 Task: Add an event with the title Webinar: Introduction to Influencer Marketing Strategies for Business Growth, date '2024/03/23', time 8:00 AM to 10:00 AMand add a description: A product launch event is an exciting occasion where a new product is introduced to the market. It brings together stakeholders, industry experts, media personnel, and potential customers to showcase the product's features, benefits, and unique selling points. Select event color  Basil . Add location for the event as: 654 Prinsengracht, Amsterdam, Netherlands, logged in from the account softage.5@softage.netand send the event invitation to softage.2@softage.net and softage.3@softage.net. Set a reminder for the event Every weekday(Monday to Friday)
Action: Mouse moved to (38, 112)
Screenshot: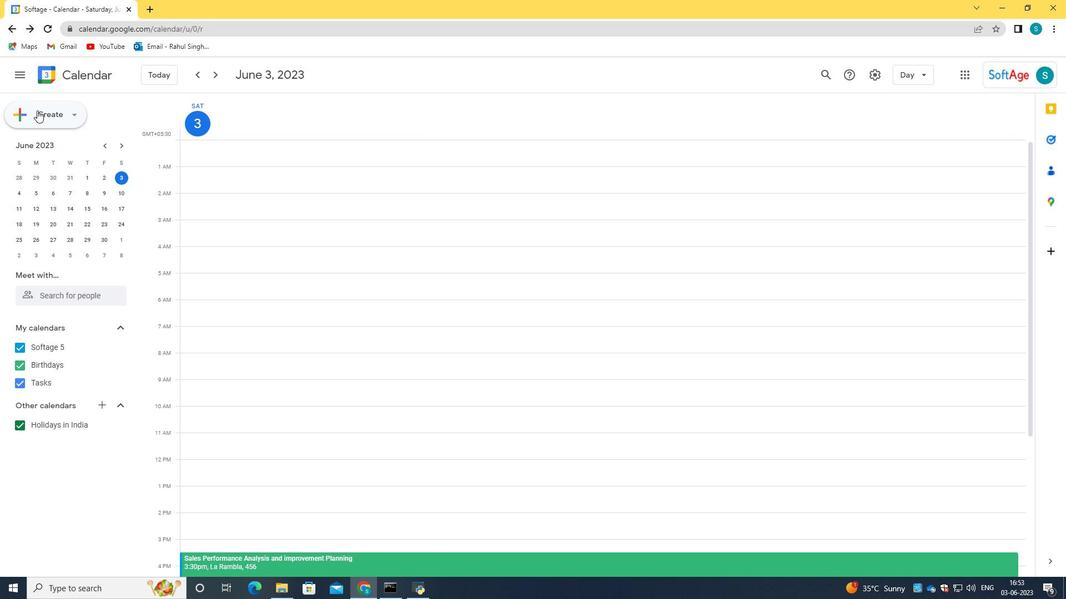 
Action: Mouse pressed left at (38, 112)
Screenshot: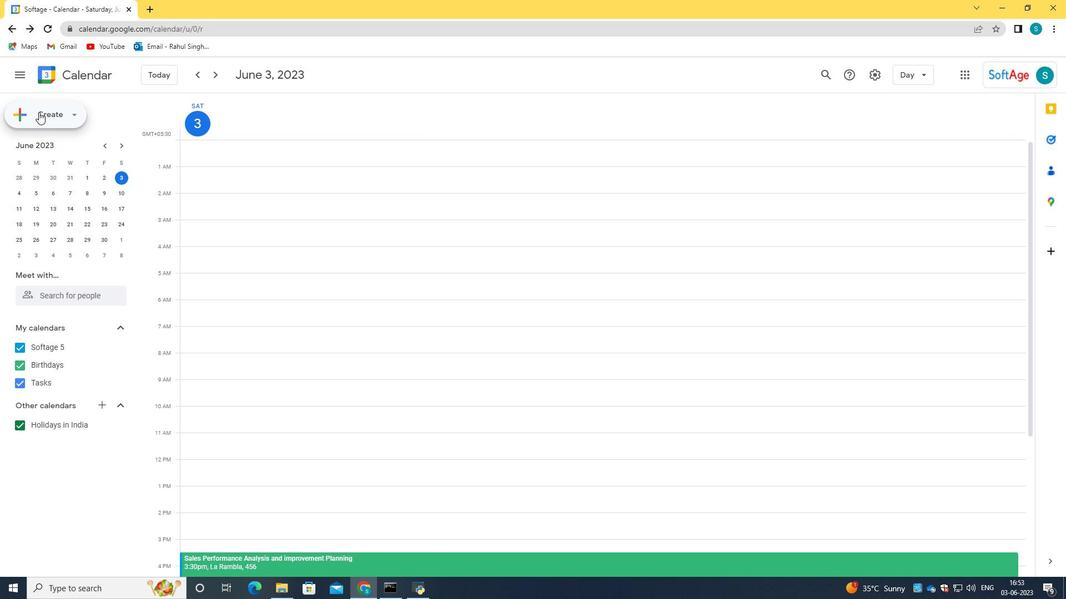 
Action: Mouse moved to (62, 149)
Screenshot: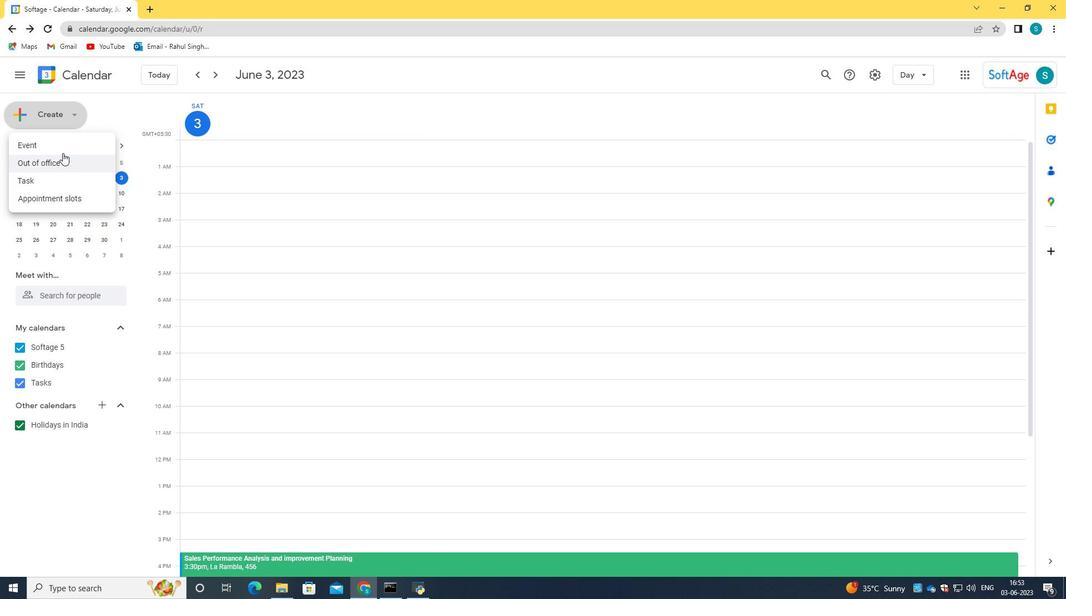 
Action: Mouse pressed left at (62, 149)
Screenshot: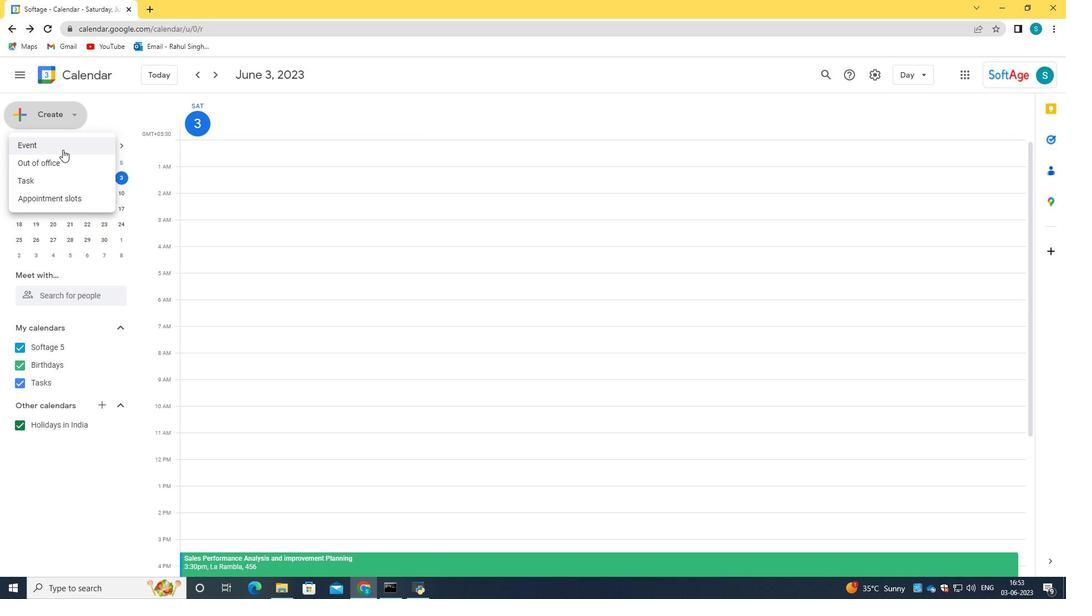 
Action: Mouse moved to (643, 532)
Screenshot: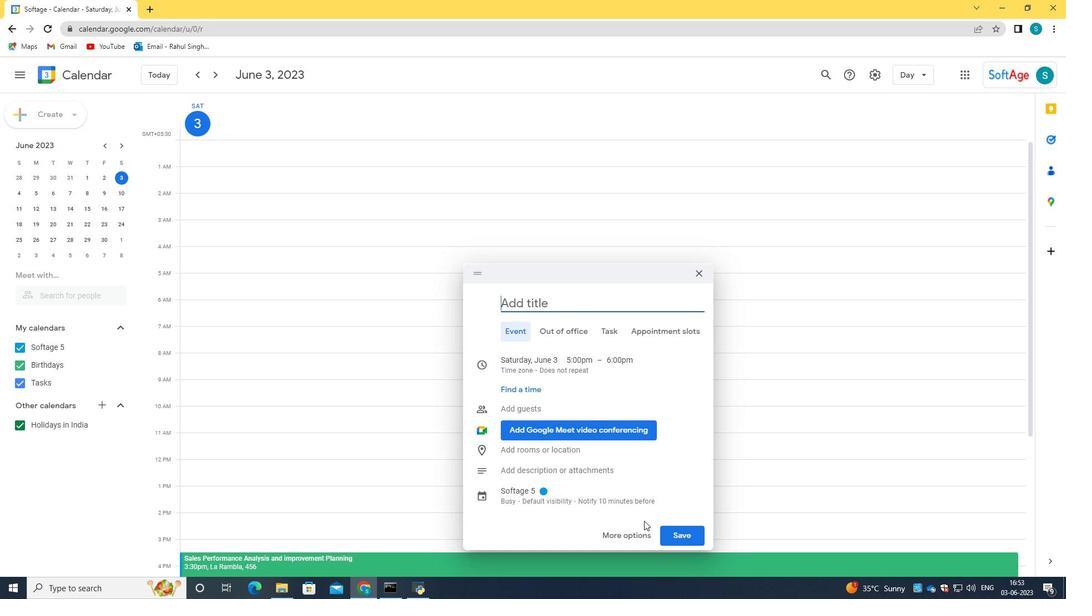 
Action: Mouse pressed left at (643, 532)
Screenshot: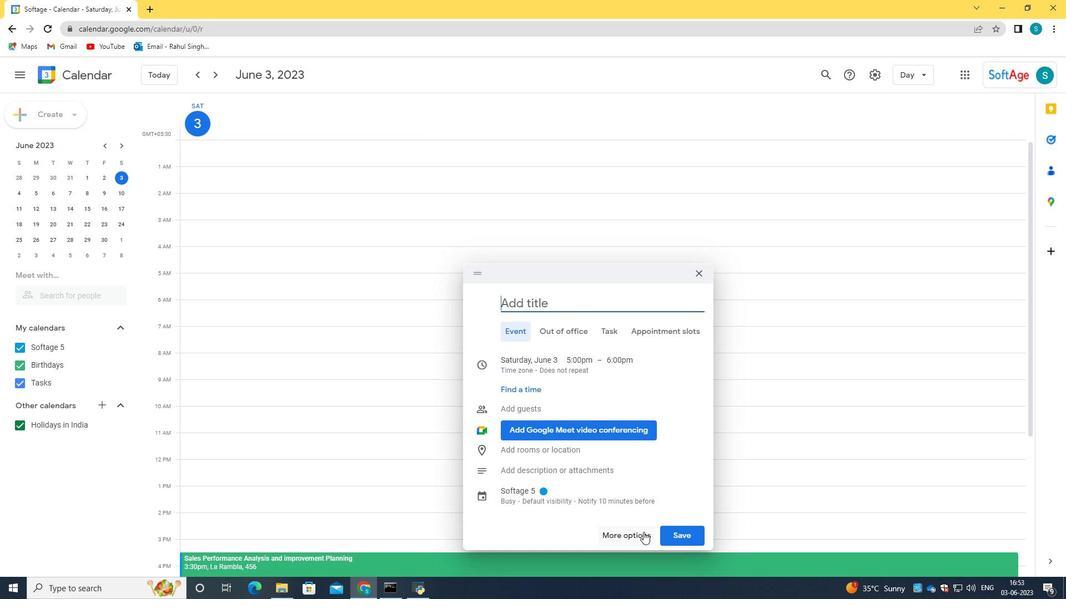
Action: Mouse moved to (169, 81)
Screenshot: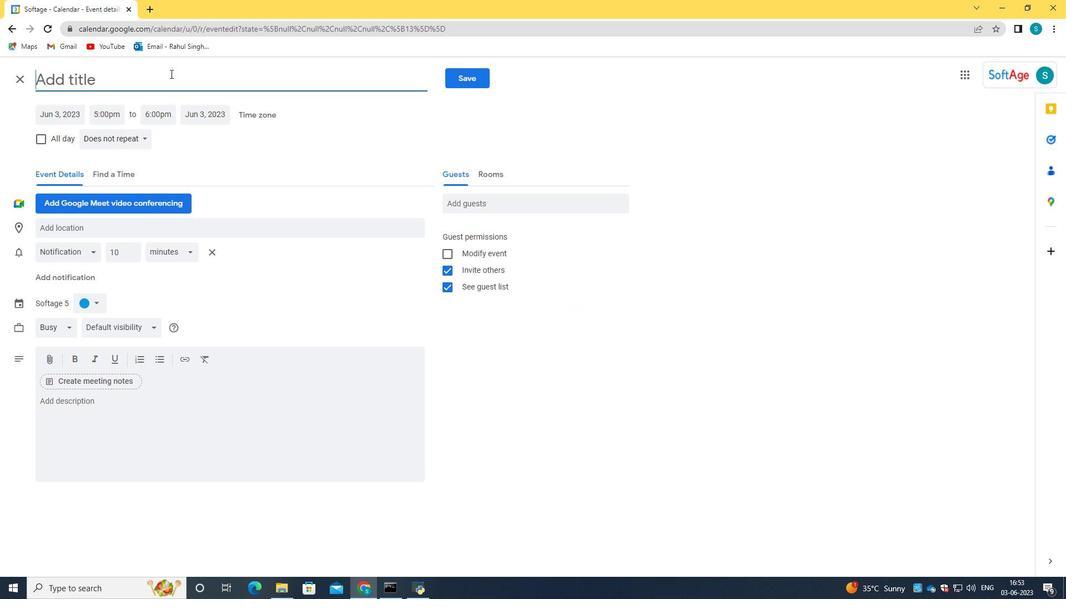 
Action: Mouse pressed left at (169, 81)
Screenshot: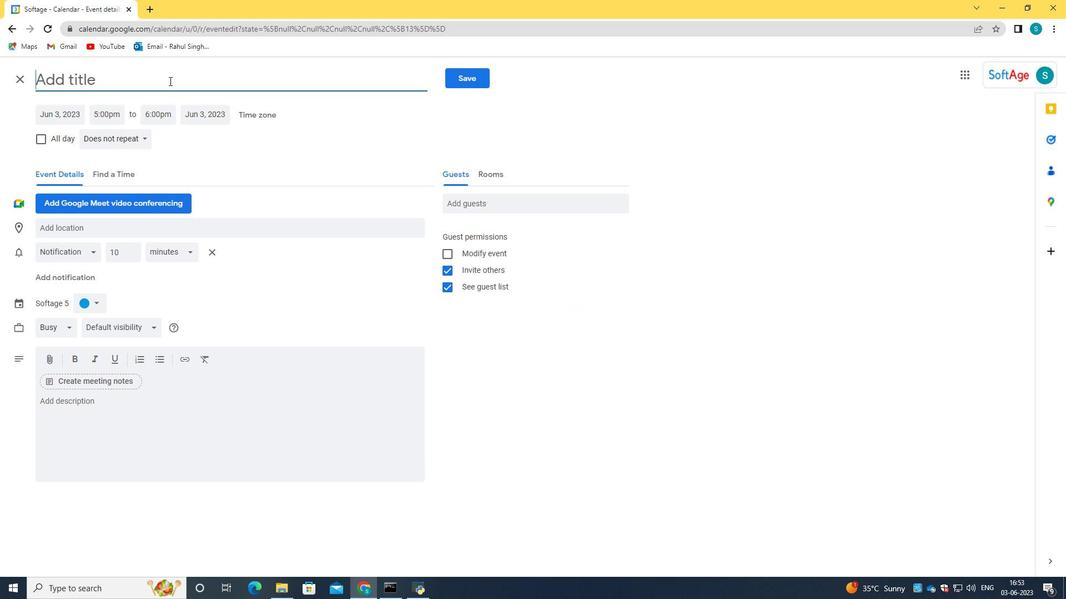 
Action: Key pressed <Key.caps_lock>W<Key.caps_lock>ebinat<Key.backspace>r<Key.shift_r>:<Key.space><Key.caps_lock>I<Key.caps_lock>ntri<Key.backspace>oduction<Key.space>to<Key.space><Key.caps_lock>I<Key.caps_lock>nfluencer<Key.space><Key.caps_lock>M<Key.caps_lock>arketing<Key.space><Key.caps_lock>S<Key.caps_lock>trategies<Key.space>for<Key.space><Key.caps_lock>B<Key.caps_lock>usiness<Key.space><Key.caps_lock>G<Key.caps_lock>rowth
Screenshot: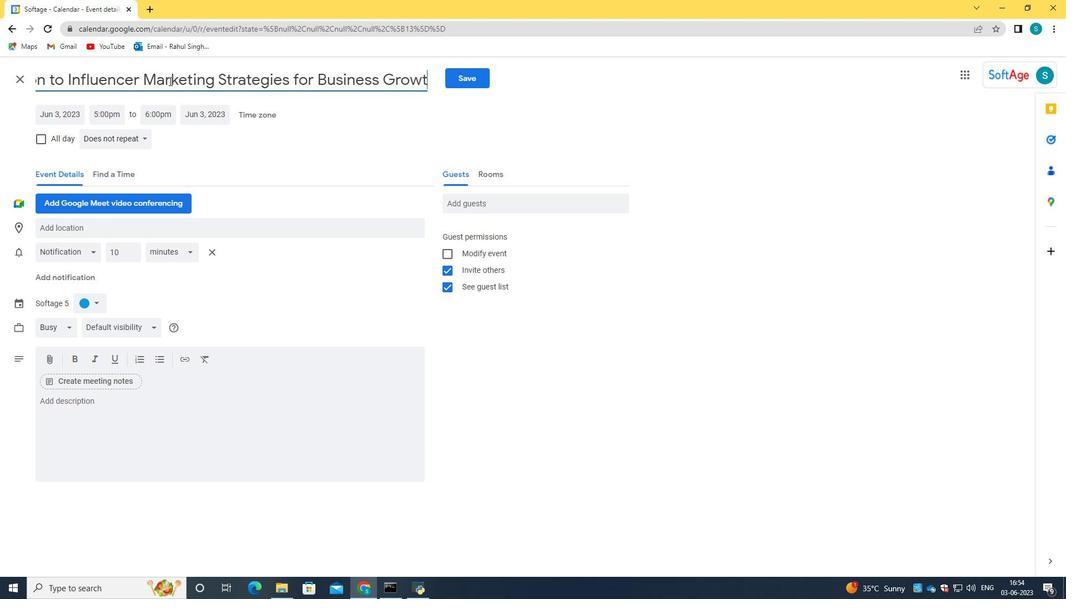 
Action: Mouse moved to (58, 114)
Screenshot: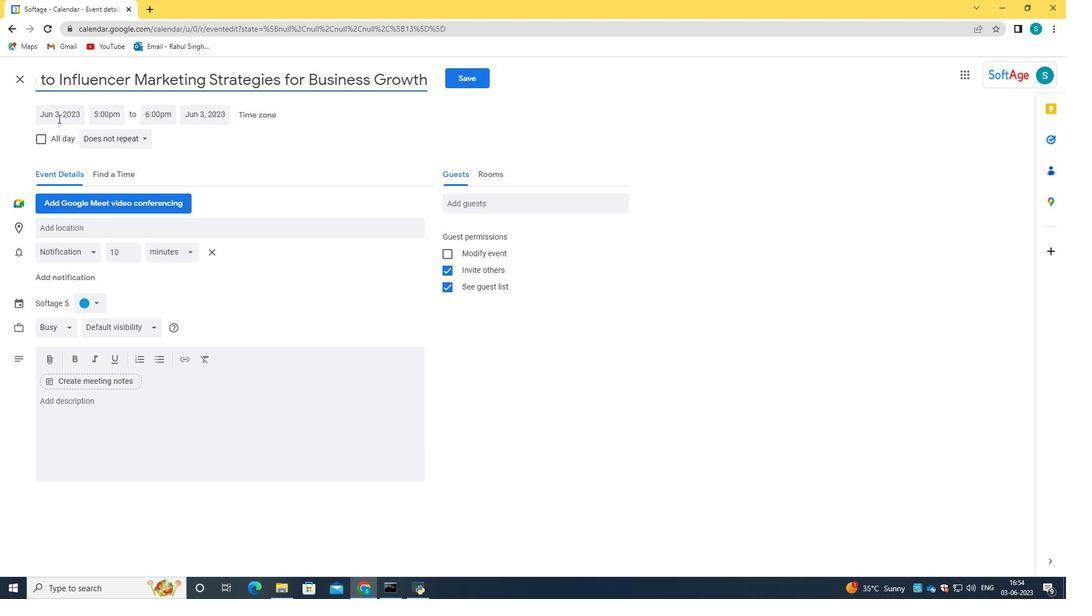 
Action: Mouse pressed left at (58, 114)
Screenshot: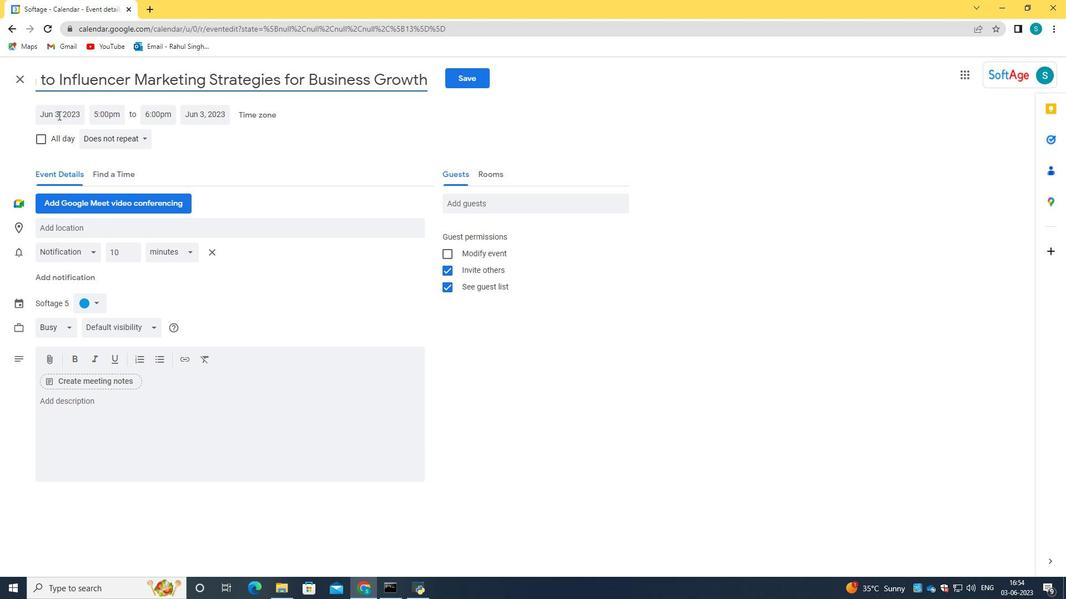 
Action: Key pressed 2024/03/23<Key.tab>08<Key.shift_r><Key.shift_r><Key.shift_r><Key.shift_r><Key.shift_r><Key.shift_r><Key.shift_r><Key.shift_r><Key.shift_r><Key.shift_r><Key.shift_r><Key.shift_r>:00am<Key.tab>10<Key.shift_r>:00am<Key.enter>
Screenshot: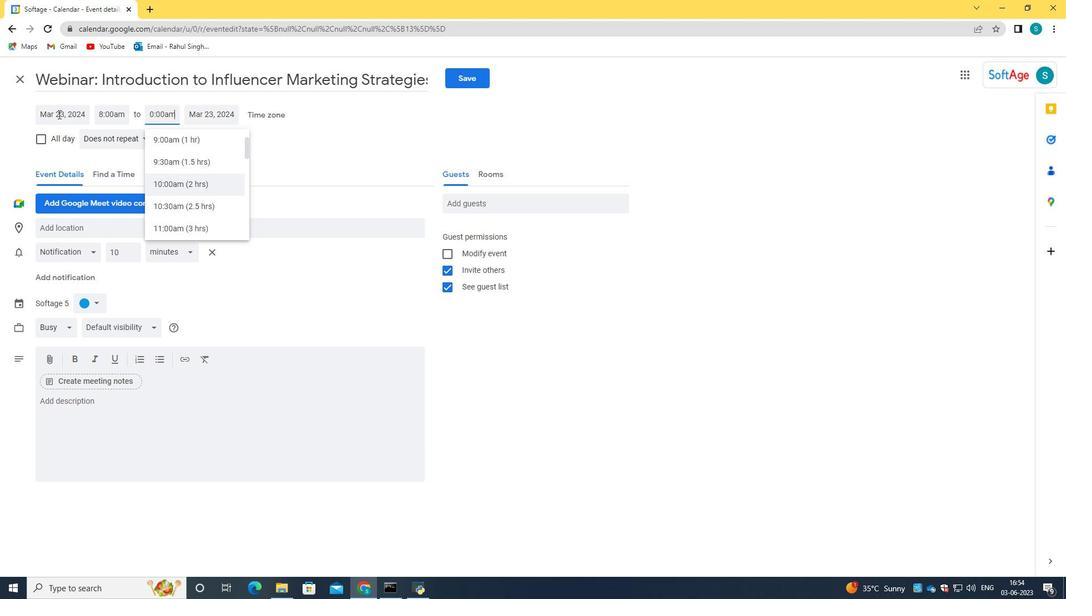 
Action: Mouse moved to (174, 427)
Screenshot: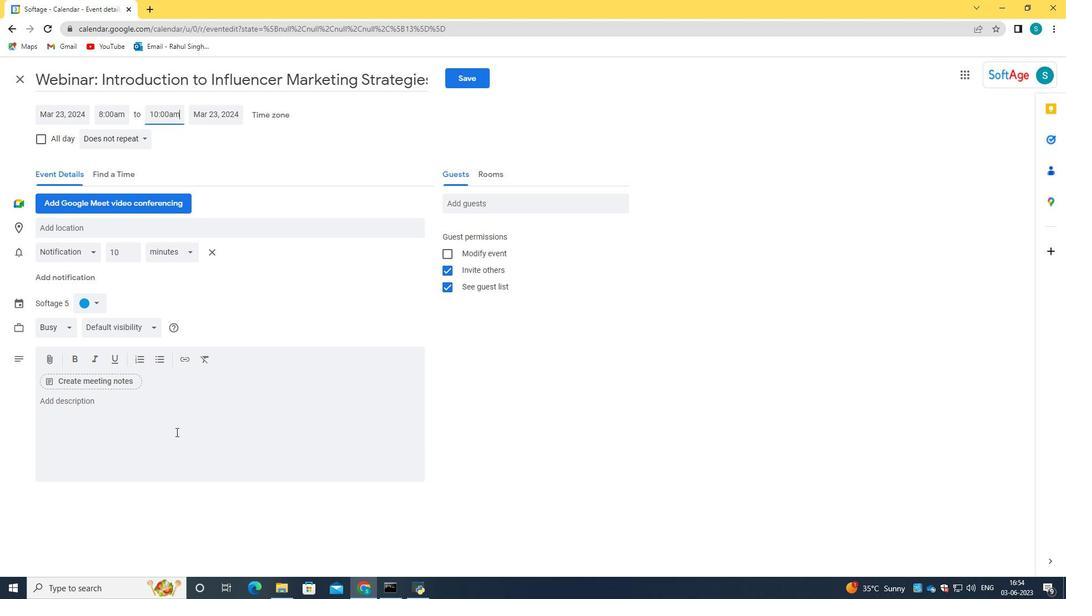 
Action: Mouse pressed left at (174, 427)
Screenshot: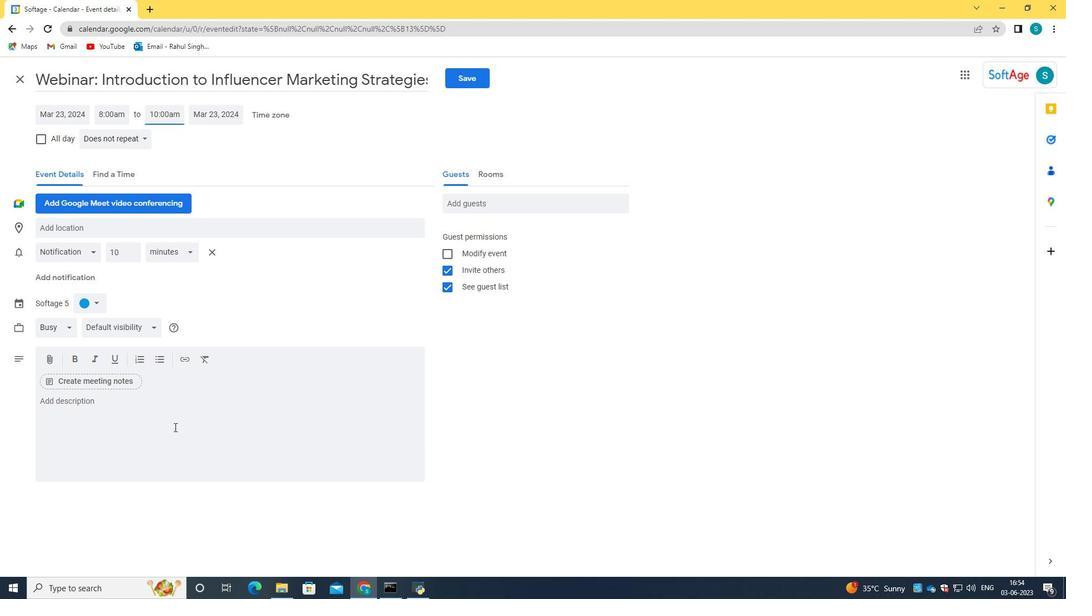 
Action: Key pressed <Key.caps_lock>A<Key.space><Key.caps_lock>product<Key.space>lauc<Key.backspace>nch<Key.space>event<Key.caps_lock>IS<Key.space>AN<Key.backspace><Key.backspace><Key.backspace><Key.backspace><Key.backspace><Key.caps_lock><Key.space>is<Key.space>an<Key.space>exciting<Key.space>occasion<Key.space>where<Key.space>a<Key.space>new<Key.space>product<Key.space>is<Key.space>introdused<Key.space>to<Key.space>the<Key.space>
Screenshot: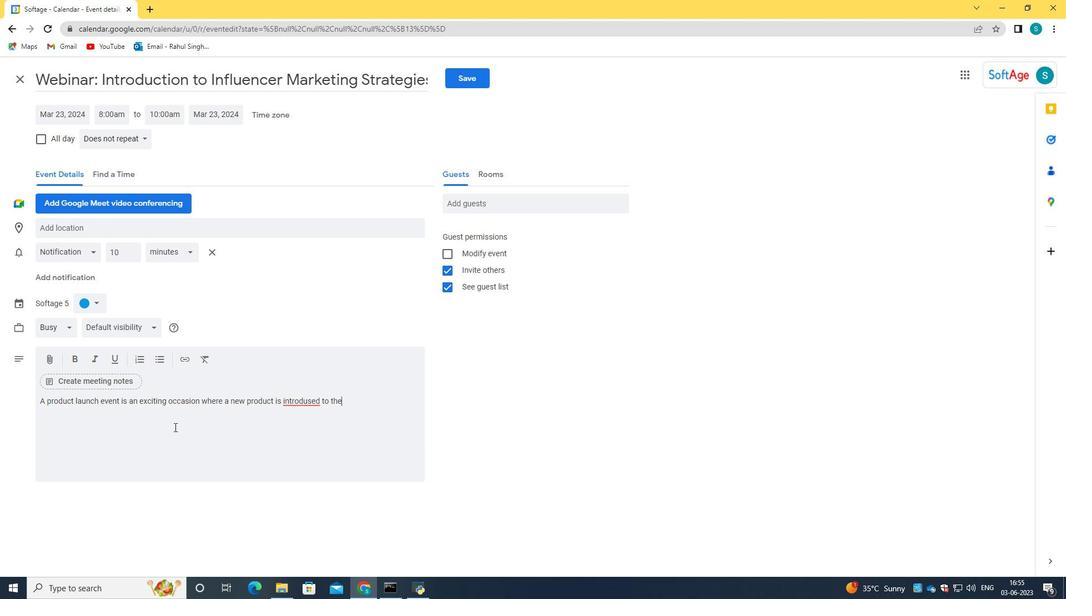 
Action: Mouse moved to (298, 395)
Screenshot: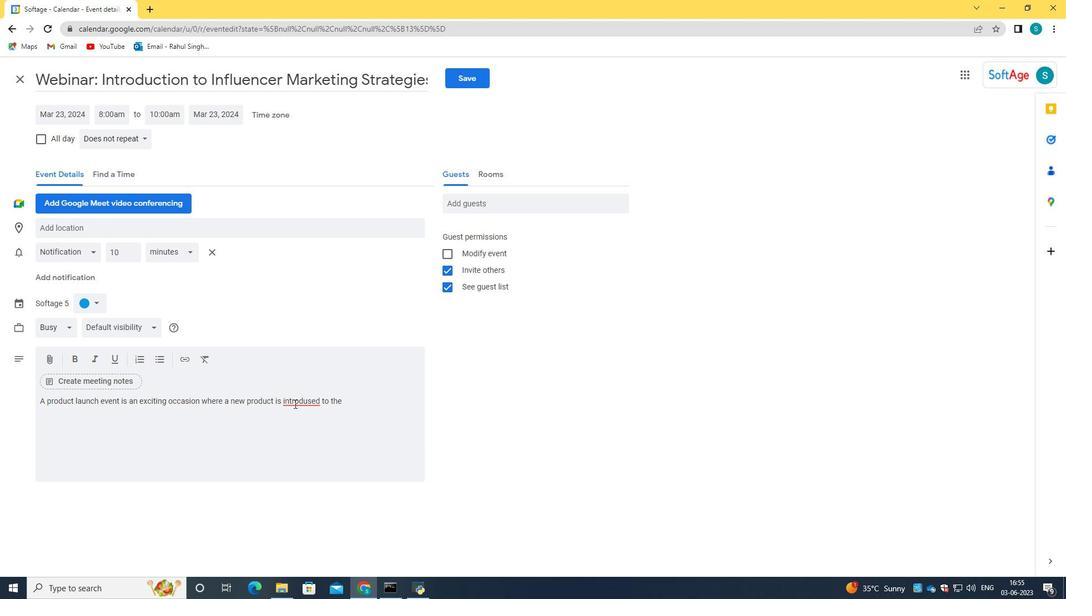
Action: Mouse pressed right at (298, 395)
Screenshot: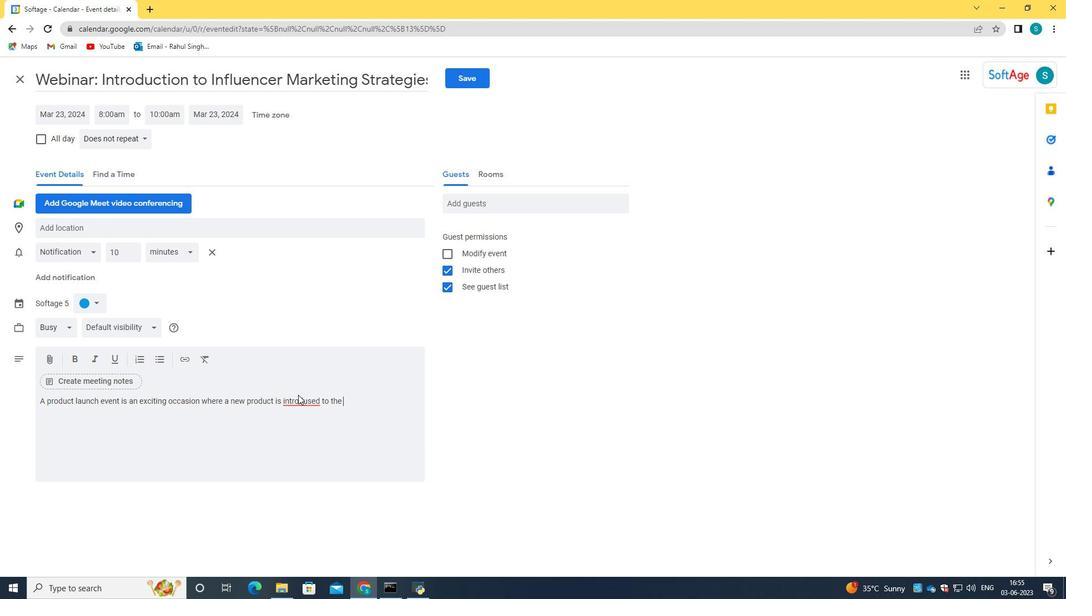 
Action: Mouse moved to (291, 406)
Screenshot: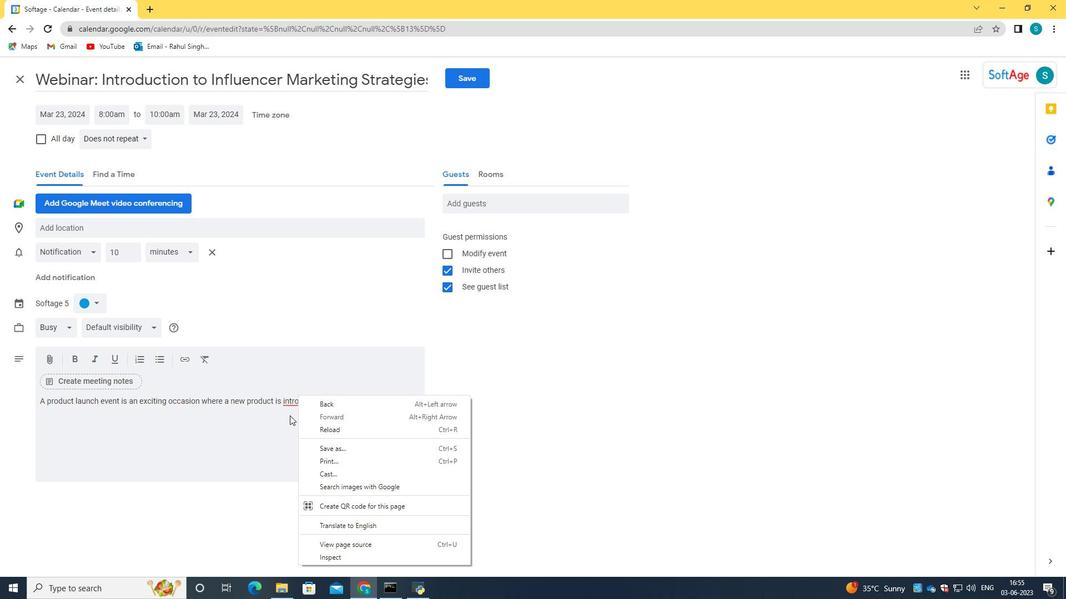 
Action: Mouse pressed left at (291, 406)
Screenshot: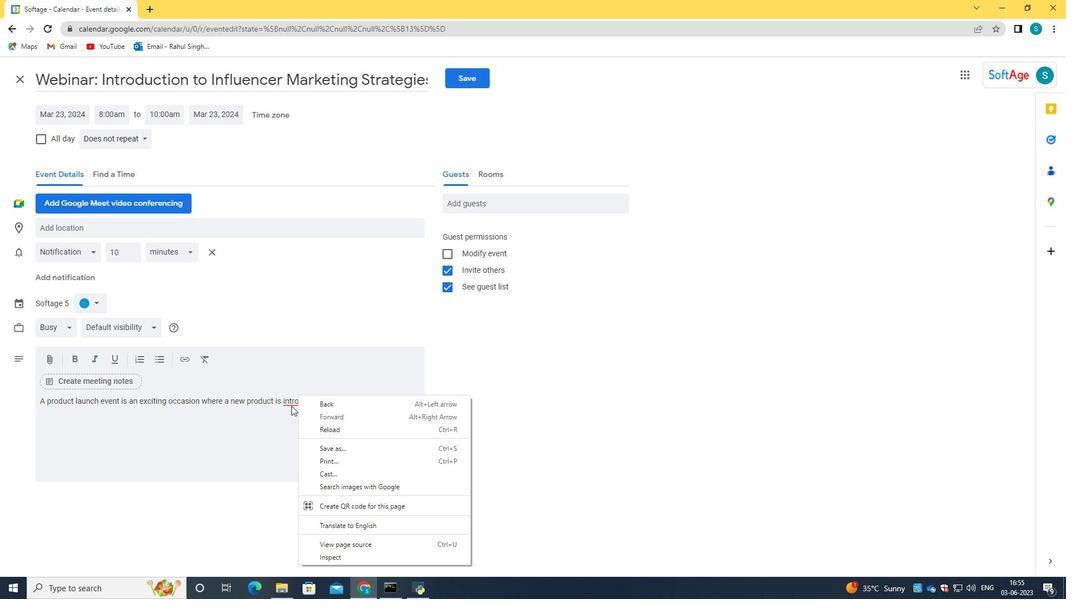 
Action: Mouse pressed left at (291, 406)
Screenshot: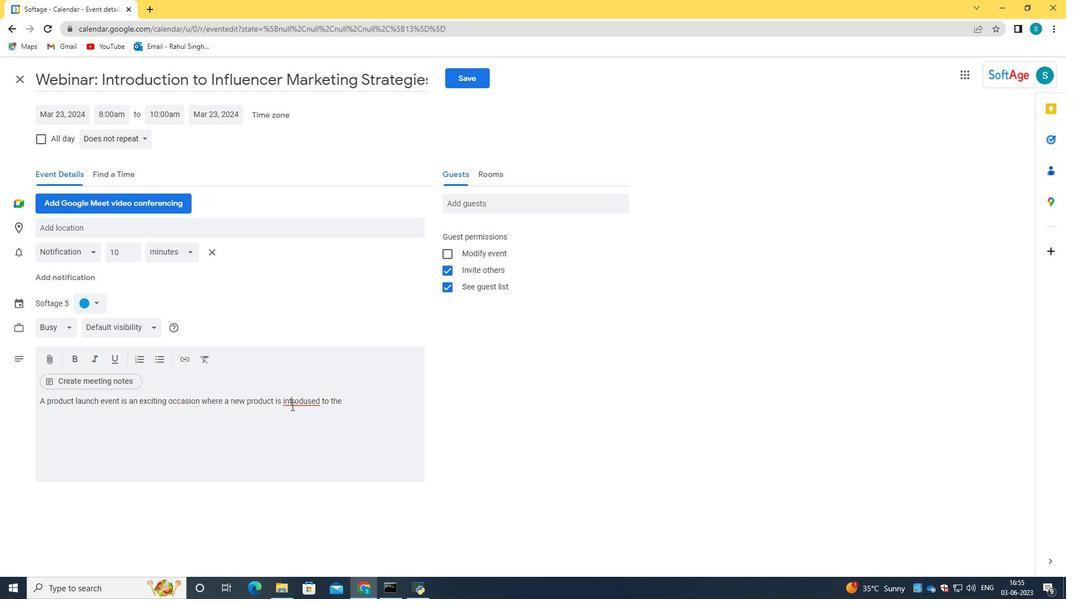 
Action: Mouse moved to (291, 405)
Screenshot: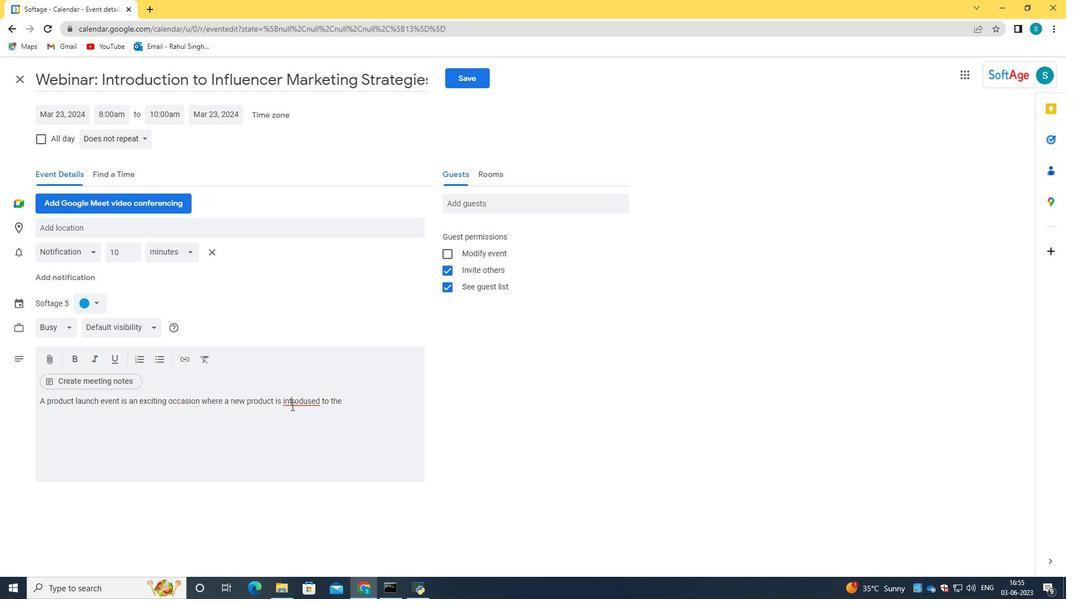 
Action: Mouse pressed right at (291, 405)
Screenshot: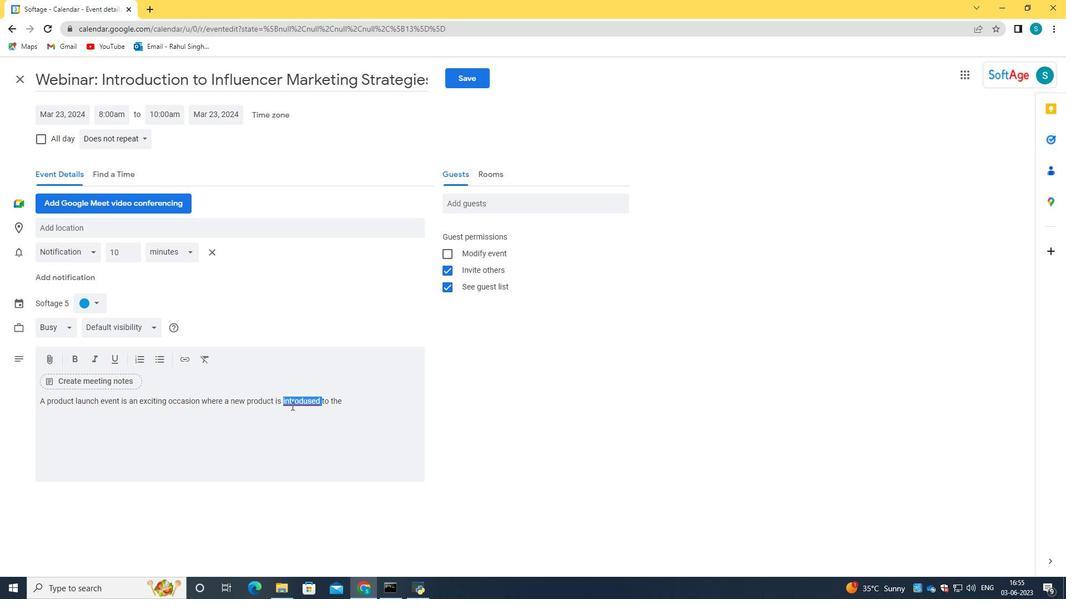 
Action: Mouse moved to (319, 260)
Screenshot: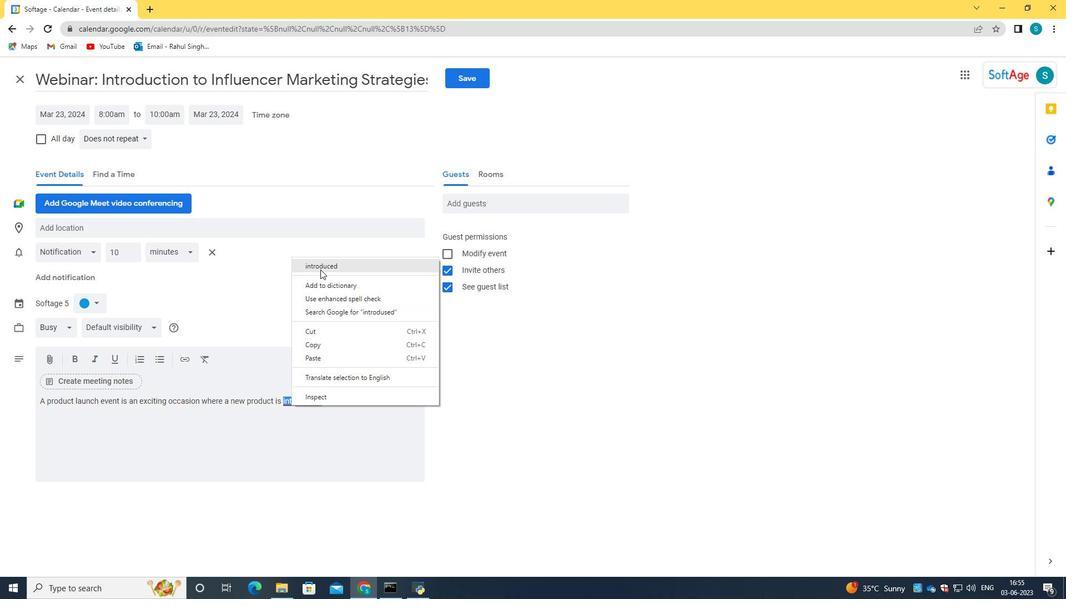 
Action: Mouse pressed left at (319, 260)
Screenshot: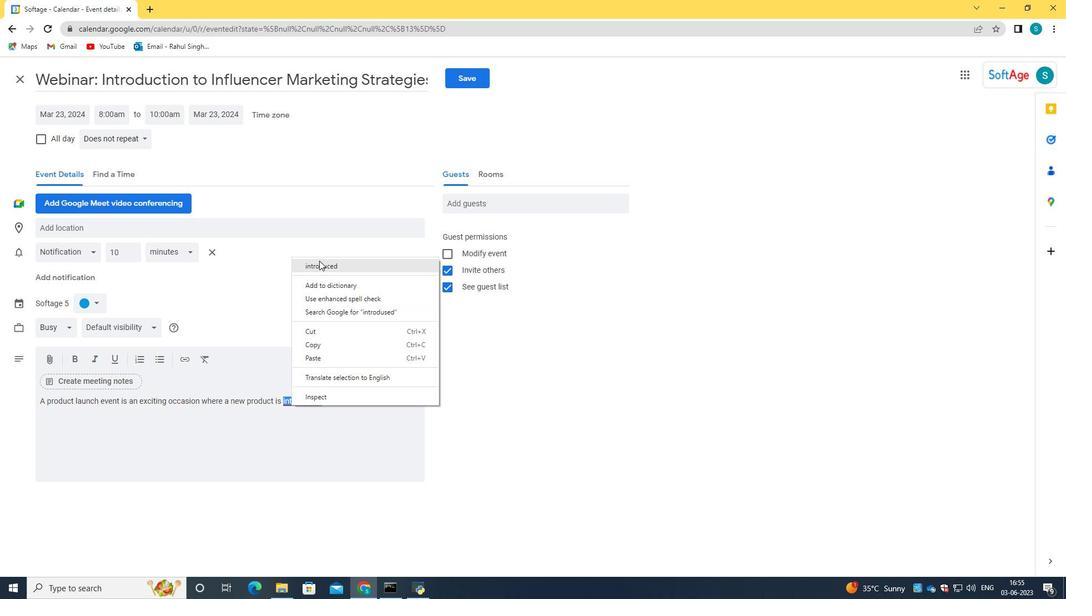 
Action: Mouse moved to (358, 410)
Screenshot: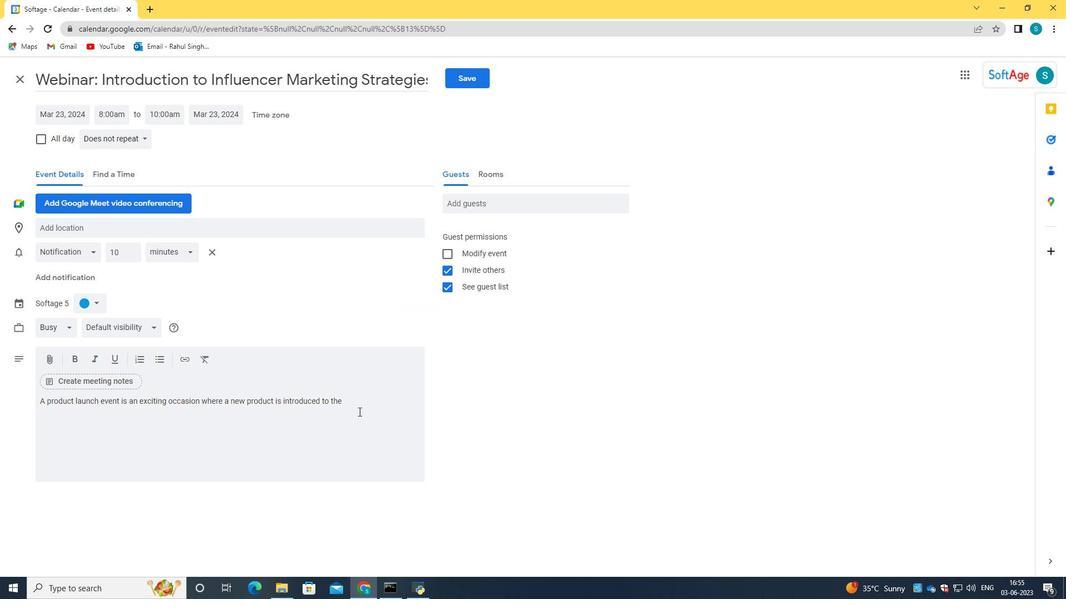 
Action: Mouse pressed left at (358, 410)
Screenshot: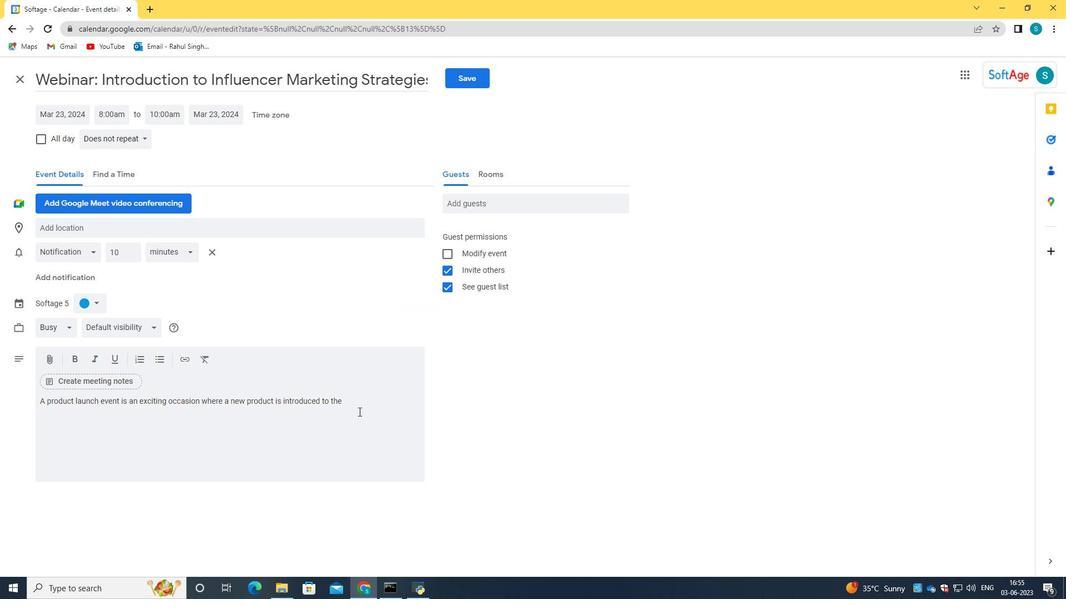 
Action: Key pressed market.<Key.space><Key.caps_lock>I<Key.caps_lock>t<Key.space>;br<Key.backspace><Key.backspace><Key.backspace>brings<Key.space>together<Key.space>stakeholders,<Key.space>industory<Key.space>e<Key.backspace><Key.backspace><Key.backspace><Key.backspace><Key.backspace>ry<Key.space>experts,<Key.space>media<Key.space>personnel,<Key.space>and<Key.space>potential<Key.space>customers<Key.space>to<Key.space>showcase<Key.space>the<Key.space>product's<Key.space>fr<Key.backspace>eature,<Key.space>benefits,<Key.space>and<Key.space>unique<Key.space>selling<Key.space>poing<Key.backspace>t.
Screenshot: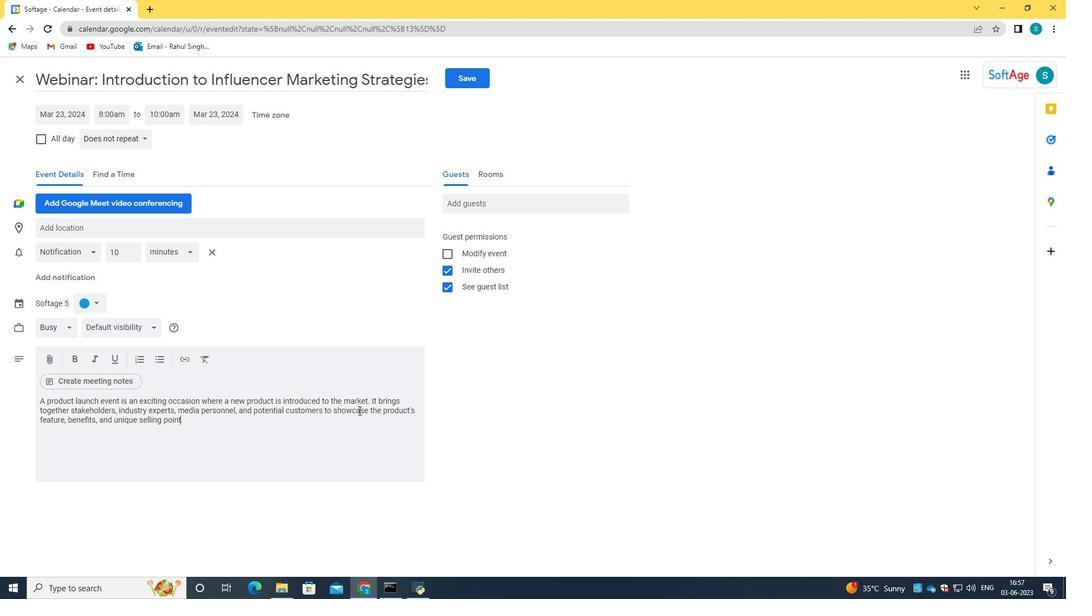 
Action: Mouse moved to (107, 232)
Screenshot: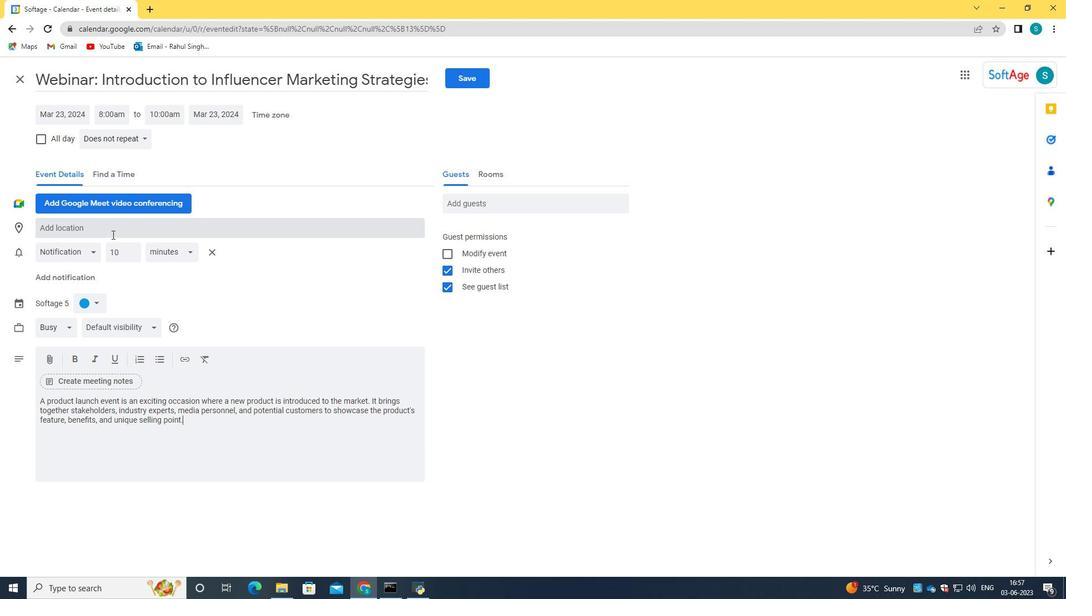 
Action: Mouse pressed left at (107, 232)
Screenshot: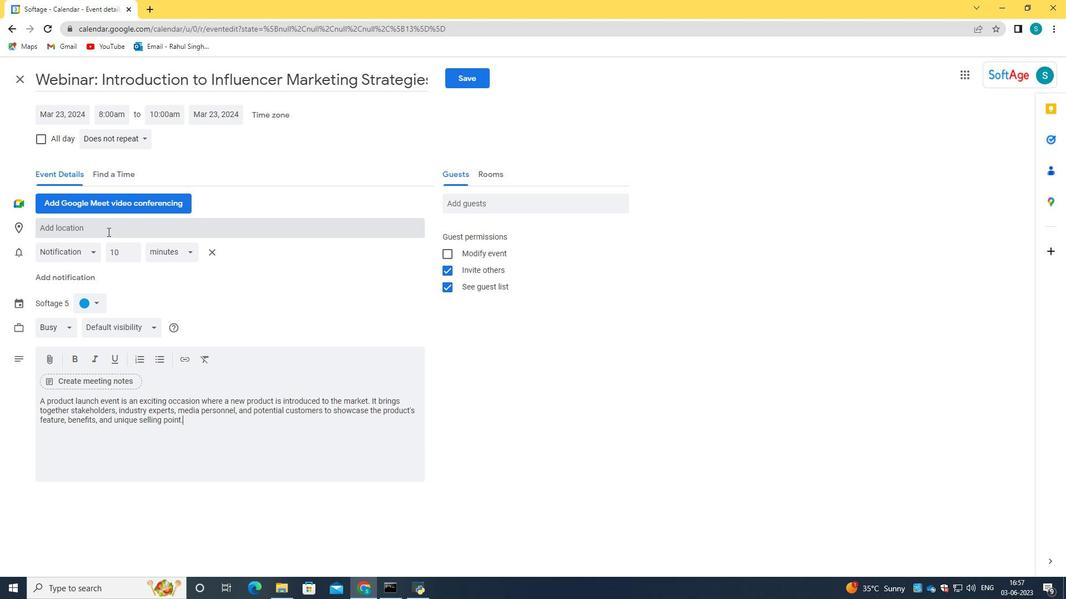 
Action: Key pressed 654n<Key.backspace><Key.space><Key.caps_lock>P<Key.caps_lock>rinsengracht,<Key.space><Key.caps_lock>A<Key.caps_lock>msterd<Key.backspace>dam,<Key.space><Key.caps_lock>N<Key.caps_lock>etherlands
Screenshot: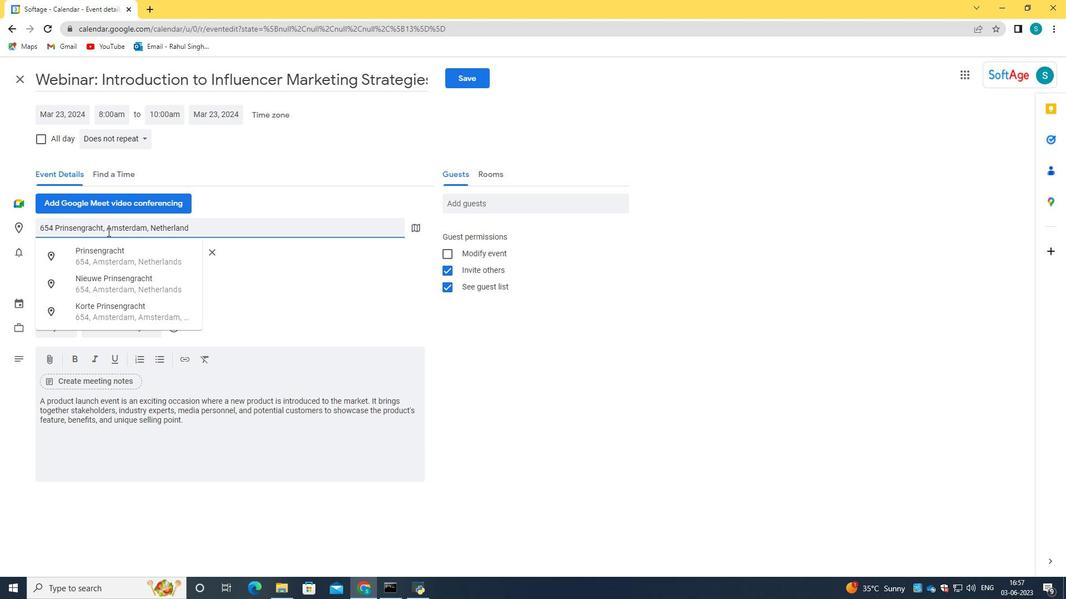 
Action: Mouse moved to (231, 240)
Screenshot: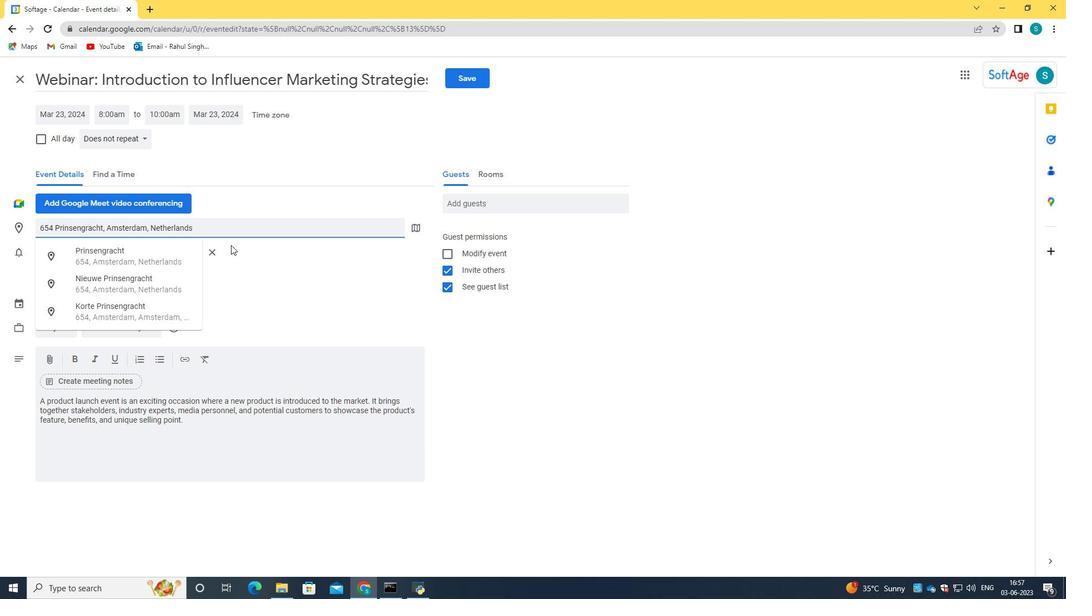 
Action: Key pressed <Key.enter>
Screenshot: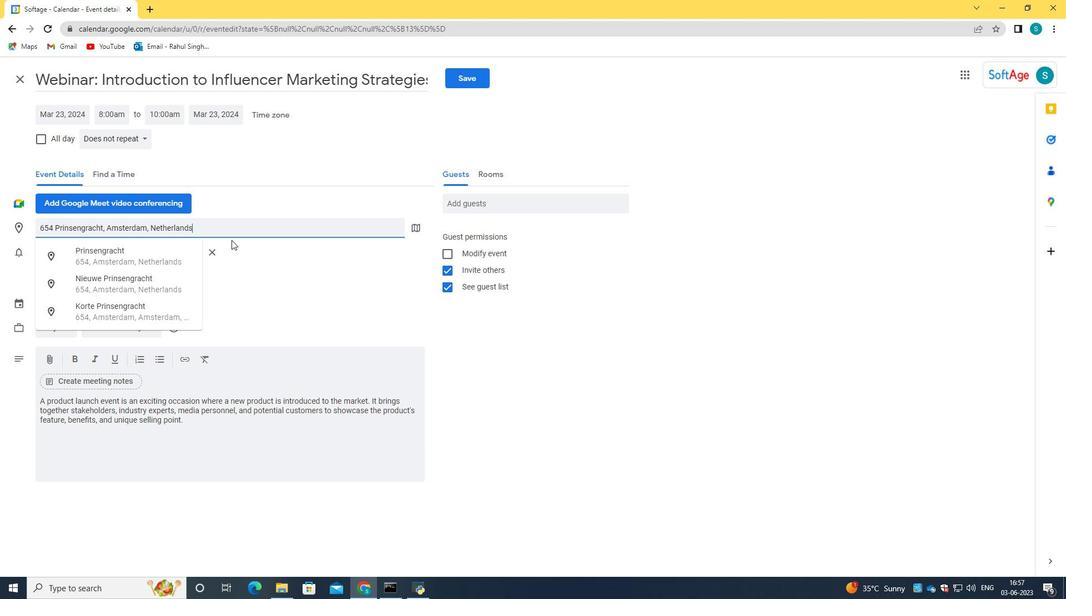 
Action: Mouse moved to (456, 204)
Screenshot: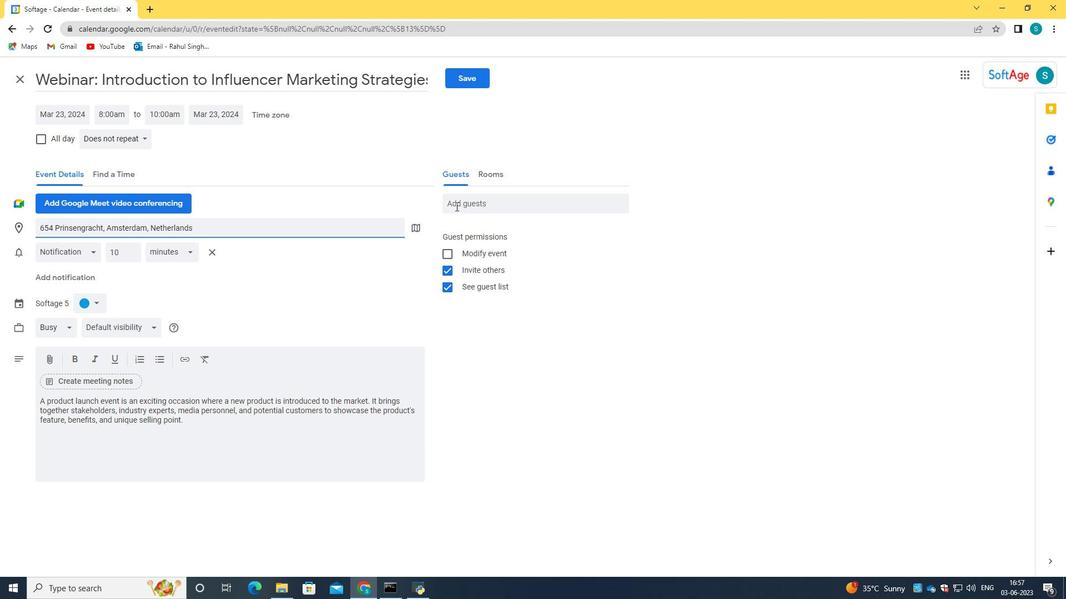 
Action: Mouse pressed left at (456, 204)
Screenshot: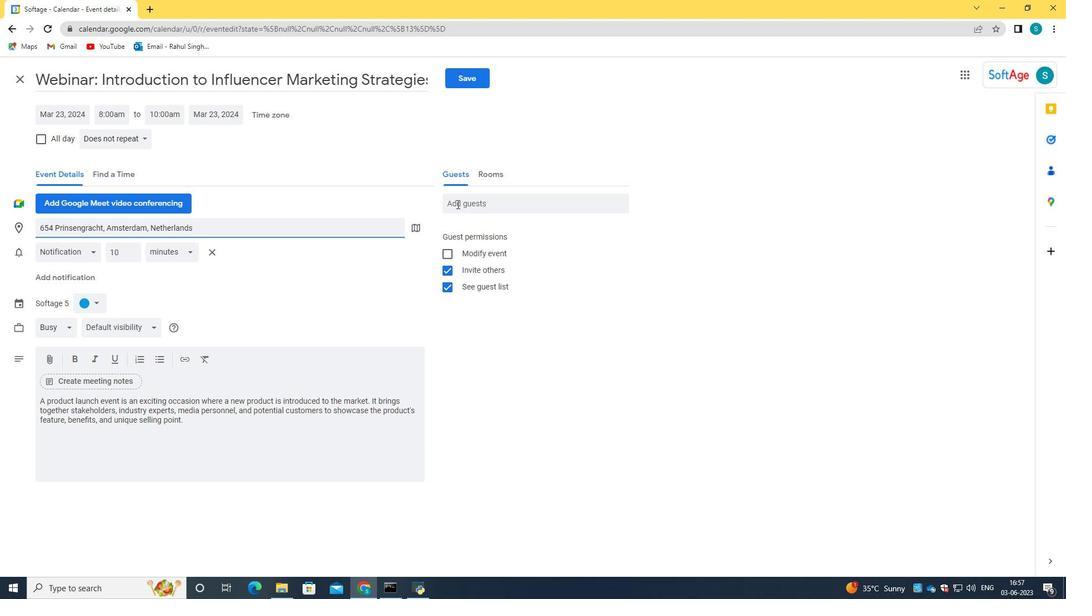 
Action: Key pressed sod<Key.backspace>ftage.2<Key.shift>@softage.net<Key.tab>softage.3<Key.shift>@softage.net
Screenshot: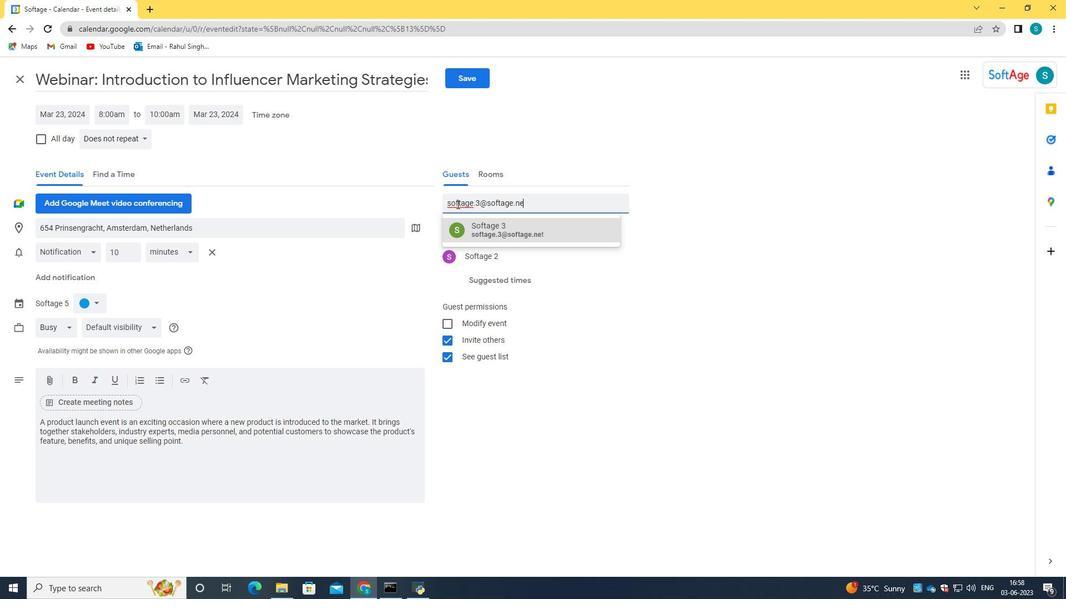
Action: Mouse moved to (493, 224)
Screenshot: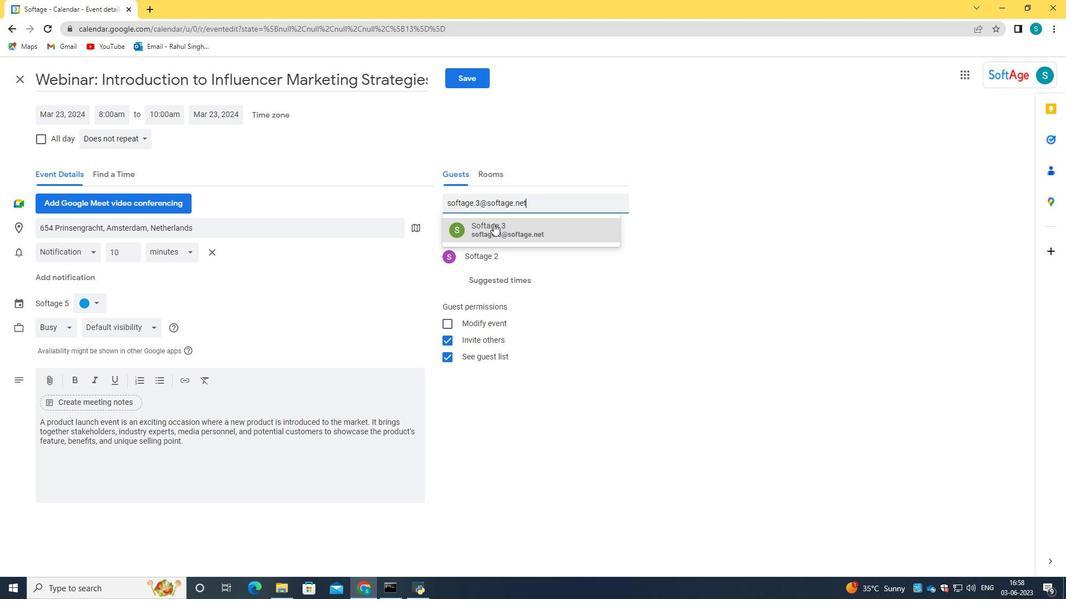 
Action: Mouse pressed left at (493, 224)
Screenshot: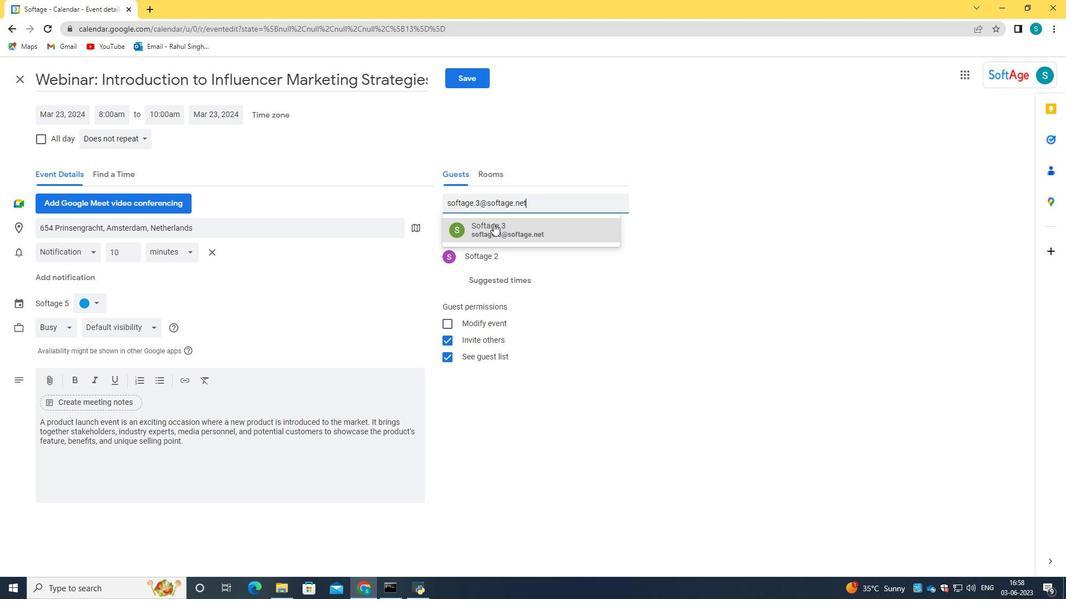 
Action: Mouse moved to (307, 267)
Screenshot: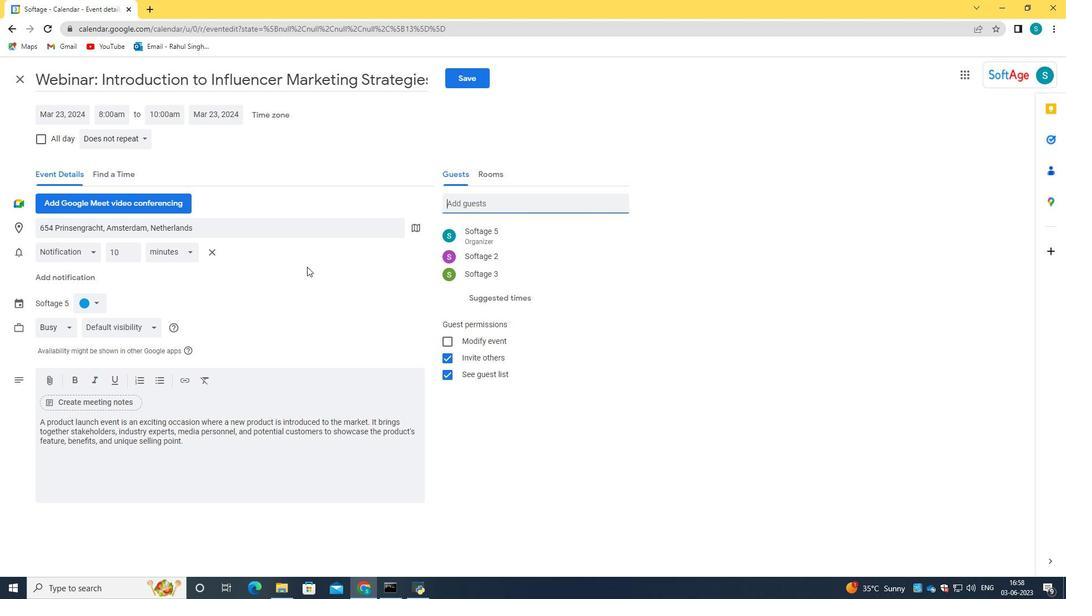 
Action: Mouse pressed left at (307, 267)
Screenshot: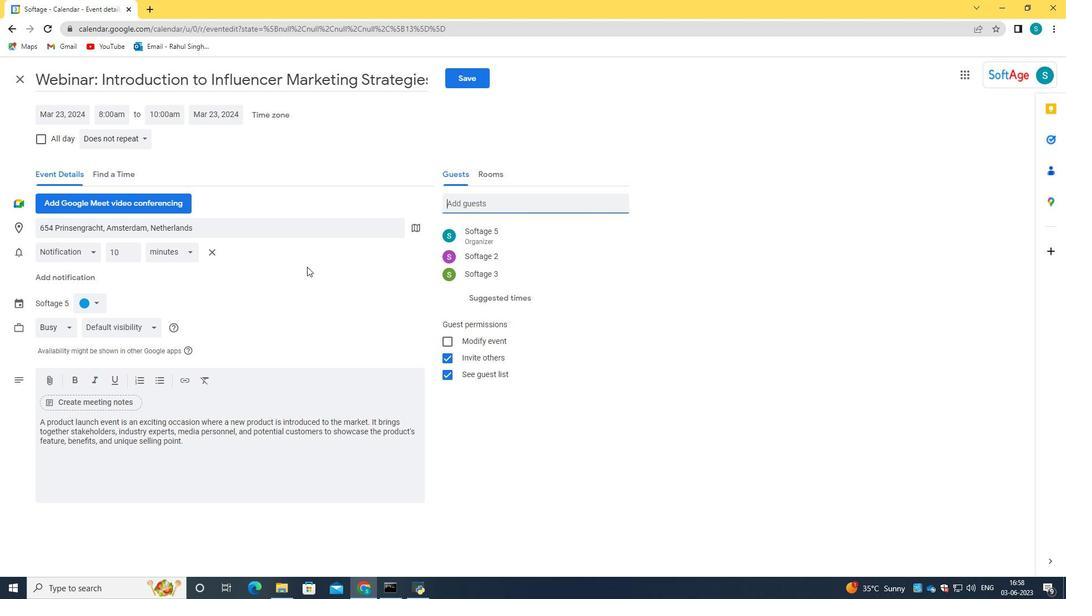 
Action: Mouse moved to (115, 131)
Screenshot: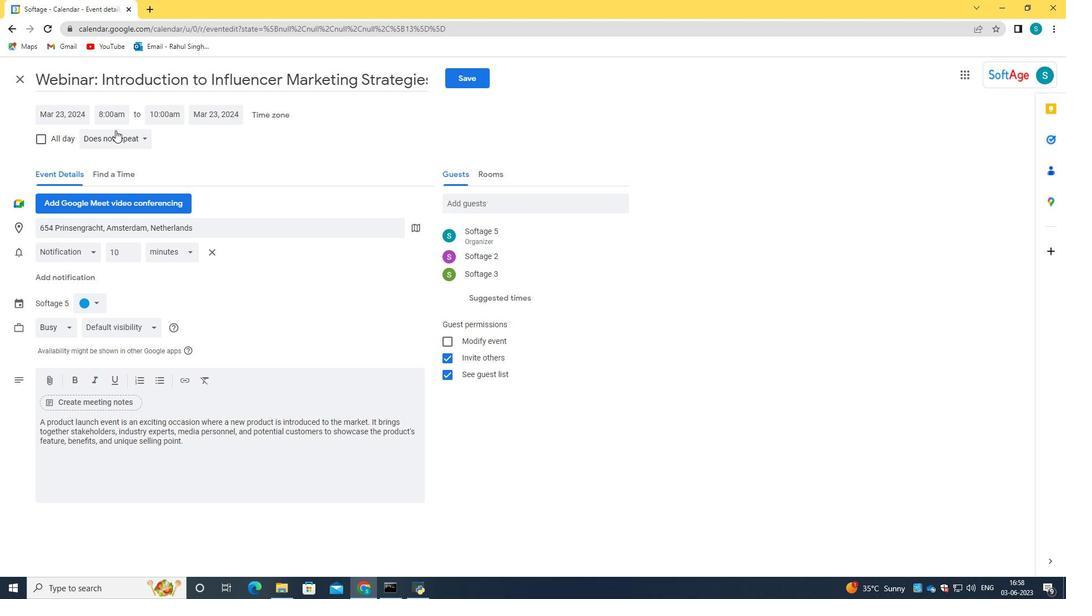 
Action: Mouse pressed left at (115, 131)
Screenshot: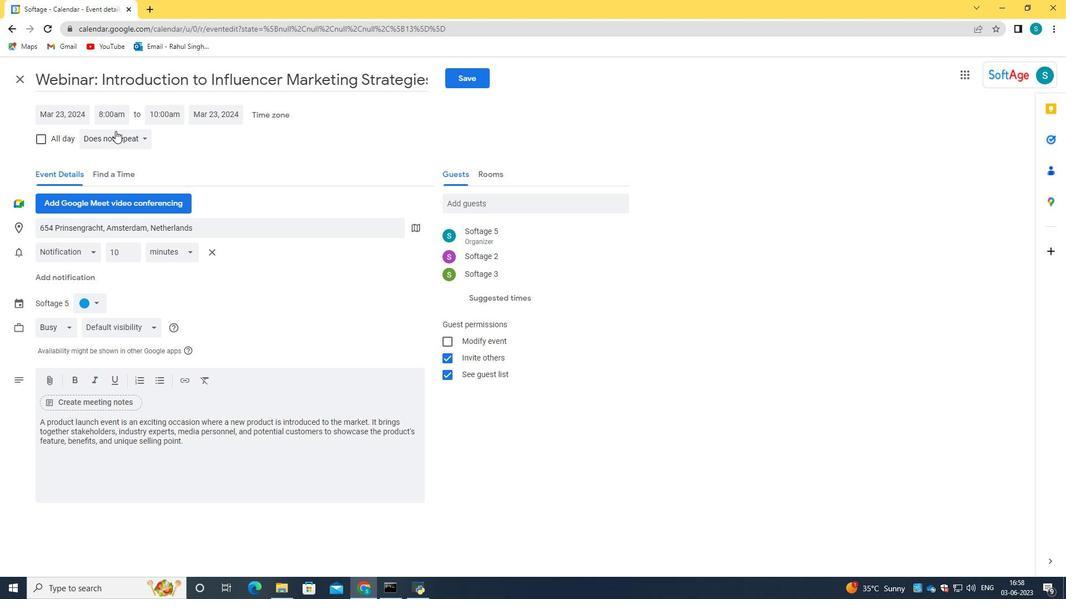 
Action: Mouse moved to (145, 241)
Screenshot: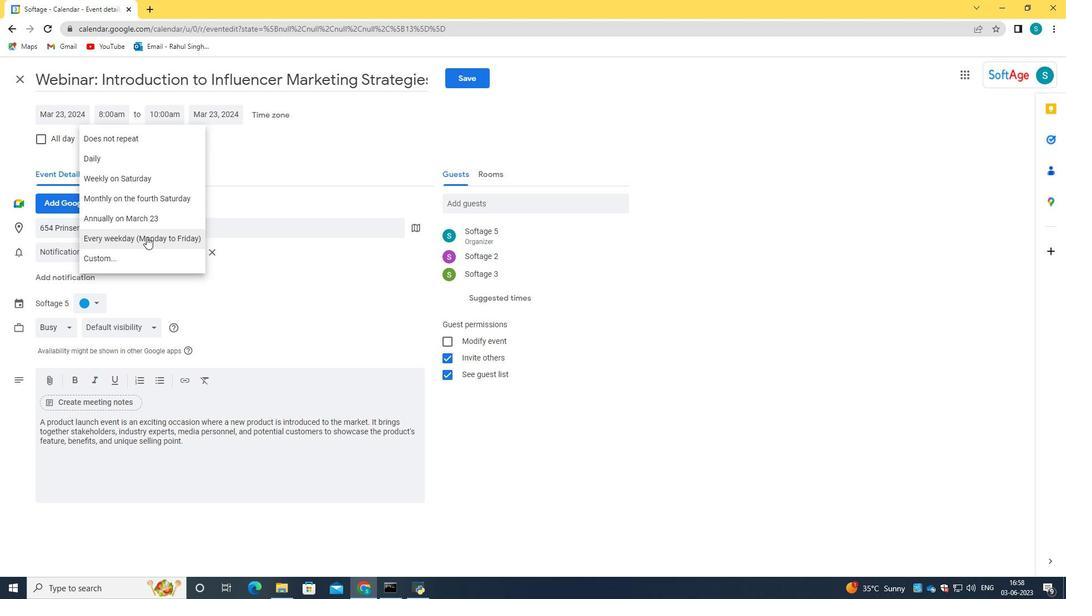 
Action: Mouse pressed left at (145, 241)
Screenshot: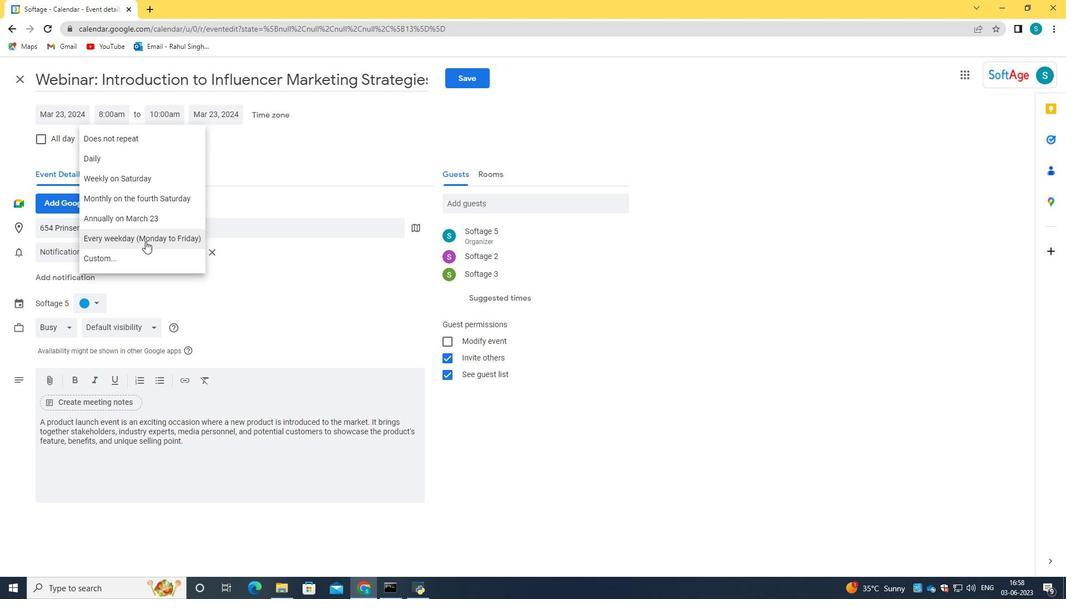 
Action: Mouse moved to (274, 165)
Screenshot: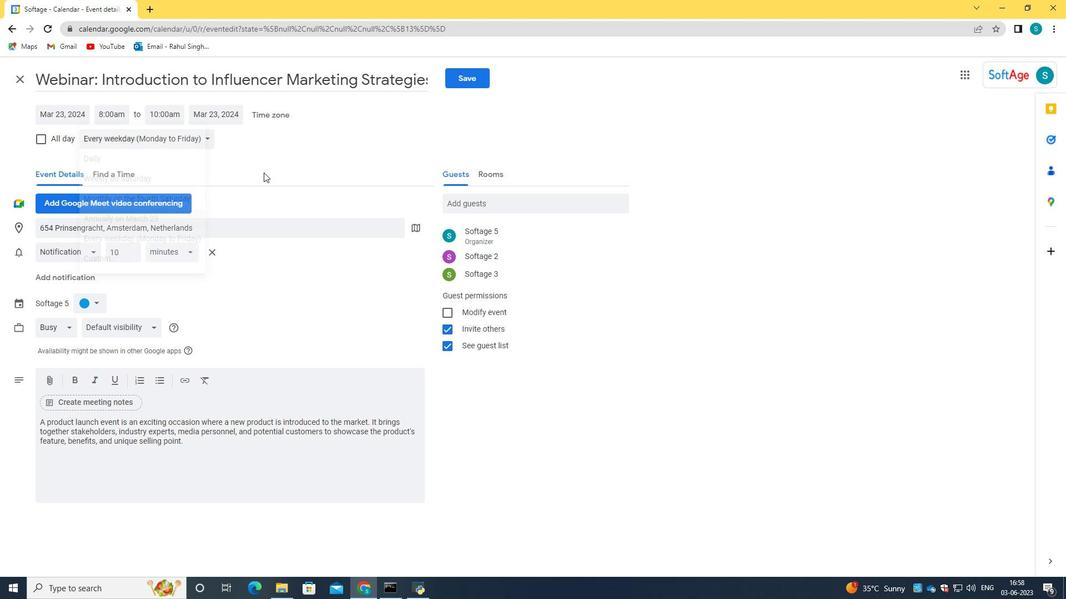 
Action: Mouse pressed left at (274, 165)
Screenshot: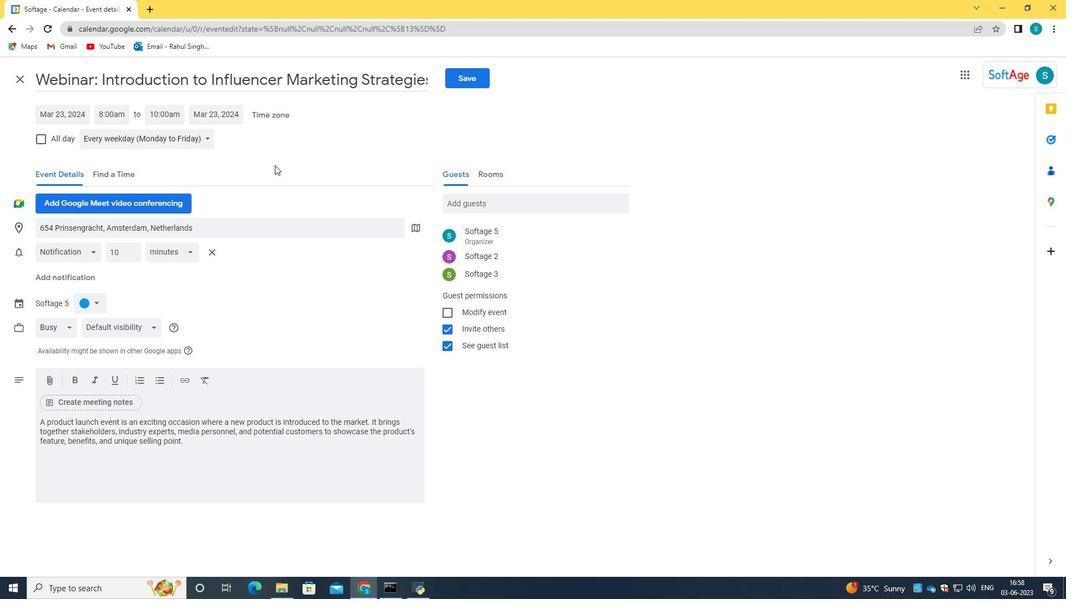 
Action: Mouse moved to (478, 85)
Screenshot: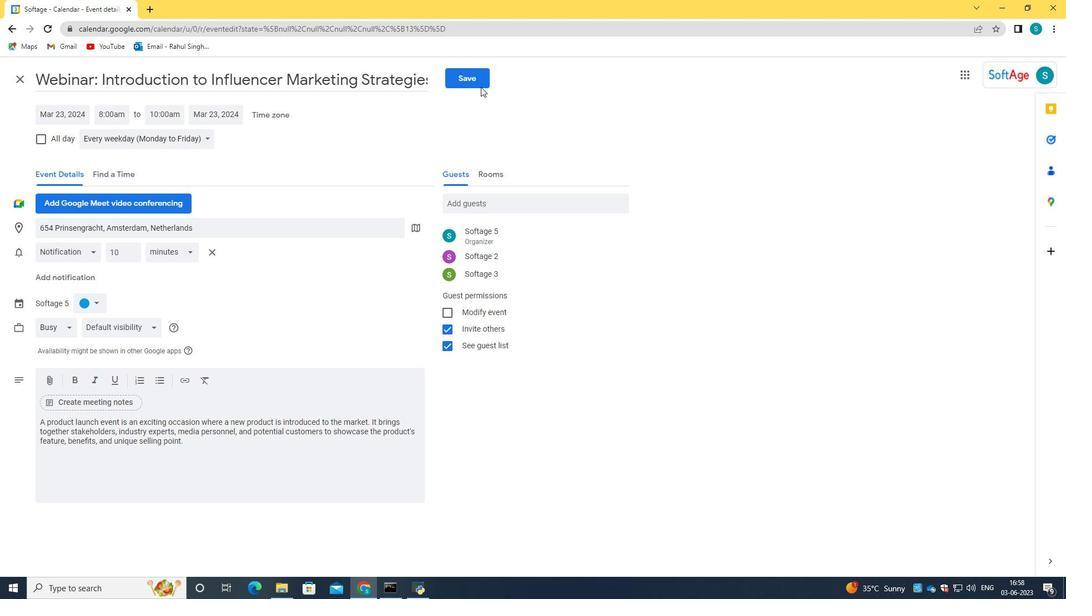
Action: Mouse pressed left at (478, 85)
Screenshot: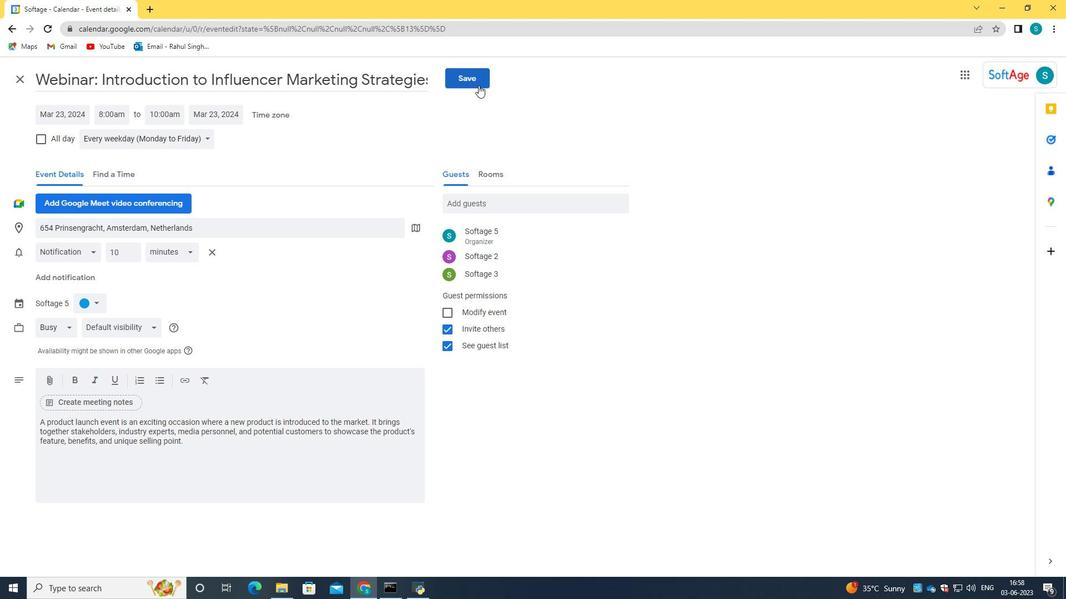 
Action: Mouse moved to (646, 348)
Screenshot: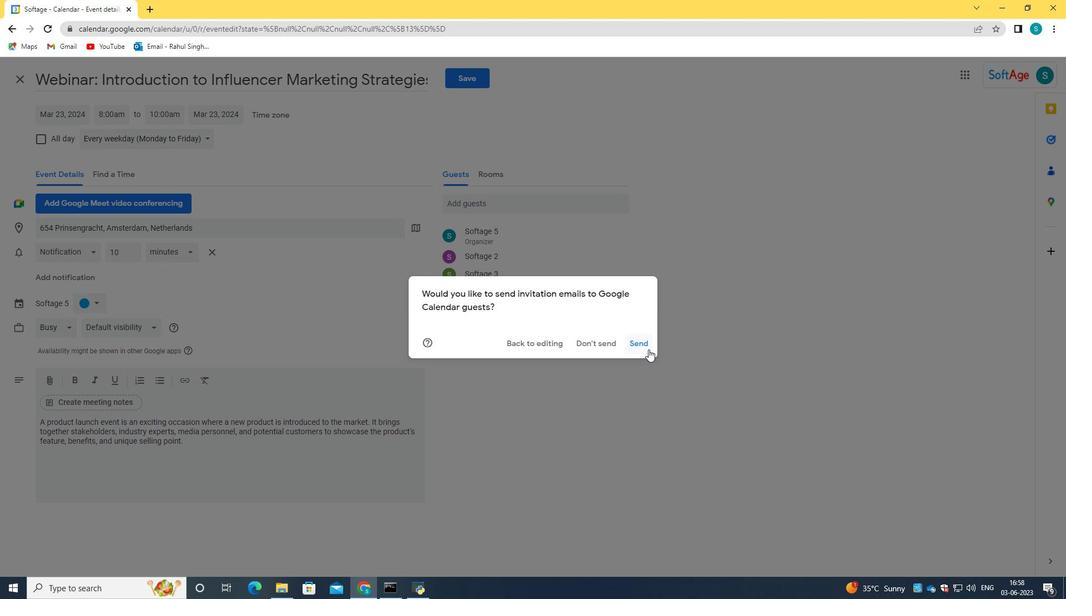 
Action: Mouse pressed left at (646, 348)
Screenshot: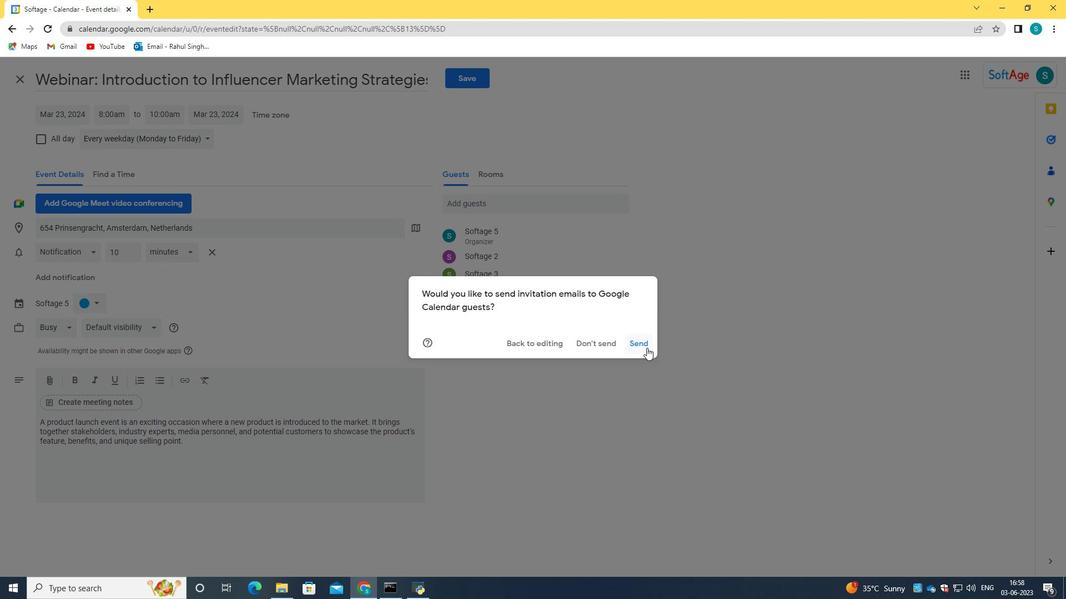 
Action: Mouse moved to (643, 346)
Screenshot: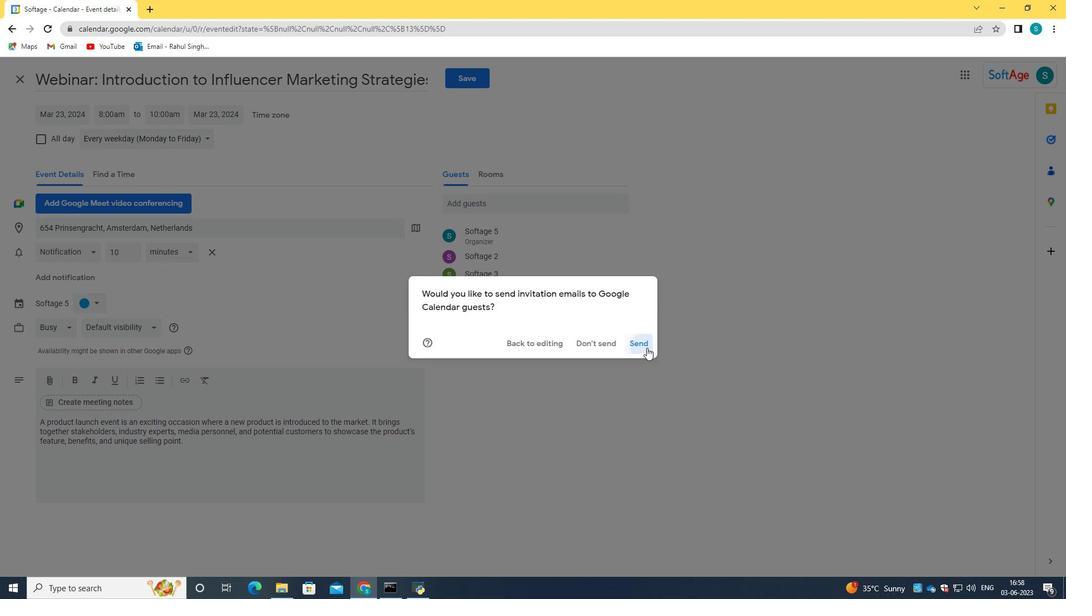 
